 Task: Sort the products in the category "Hot Foods" by price (lowest first).
Action: Mouse moved to (231, 95)
Screenshot: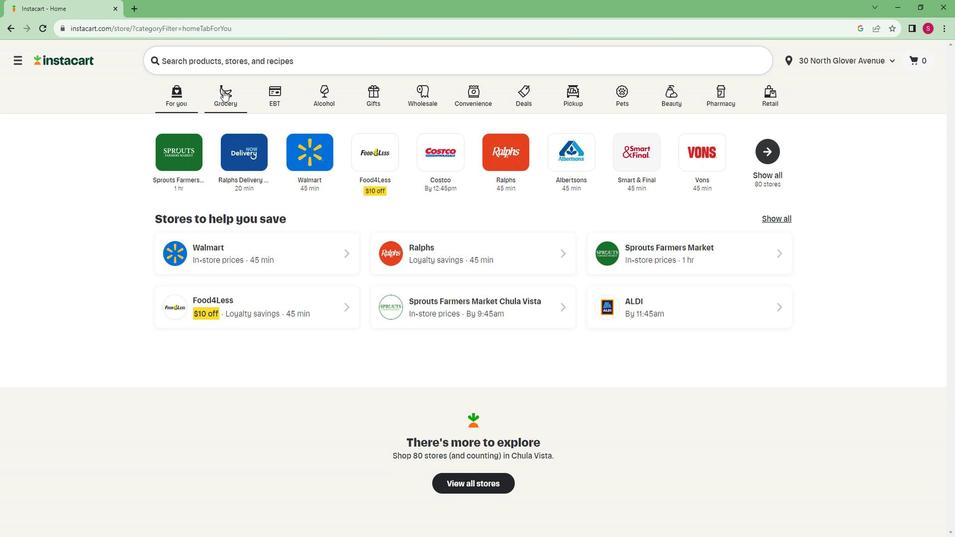 
Action: Mouse pressed left at (231, 95)
Screenshot: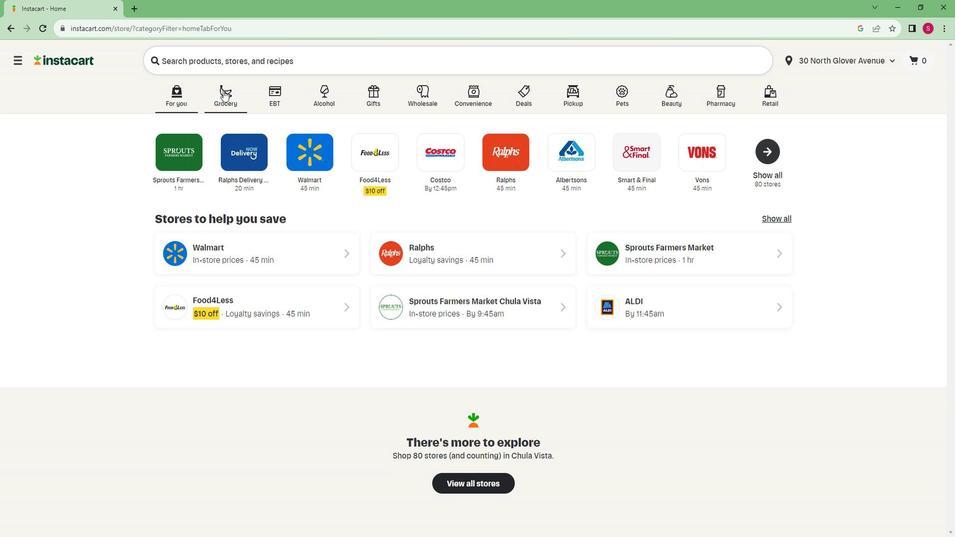 
Action: Mouse moved to (203, 288)
Screenshot: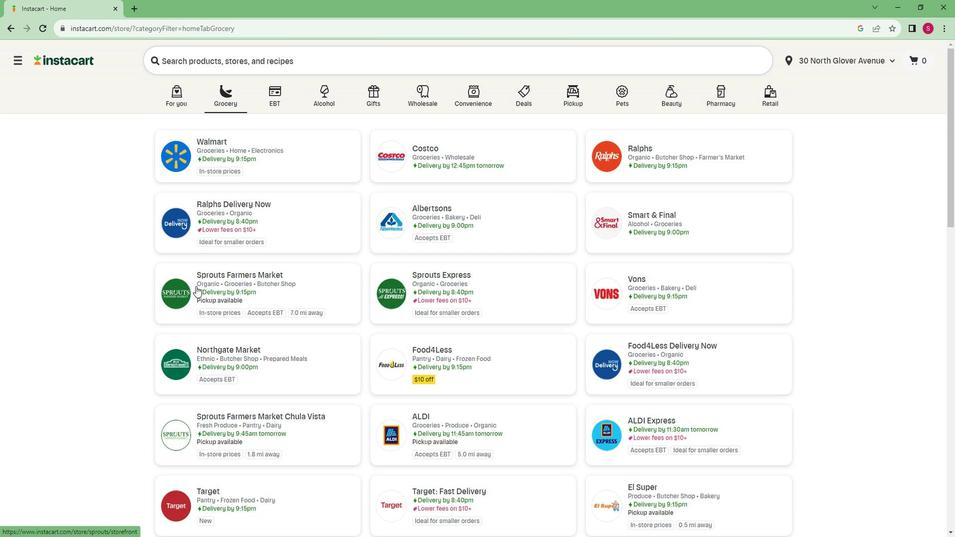 
Action: Mouse pressed left at (203, 288)
Screenshot: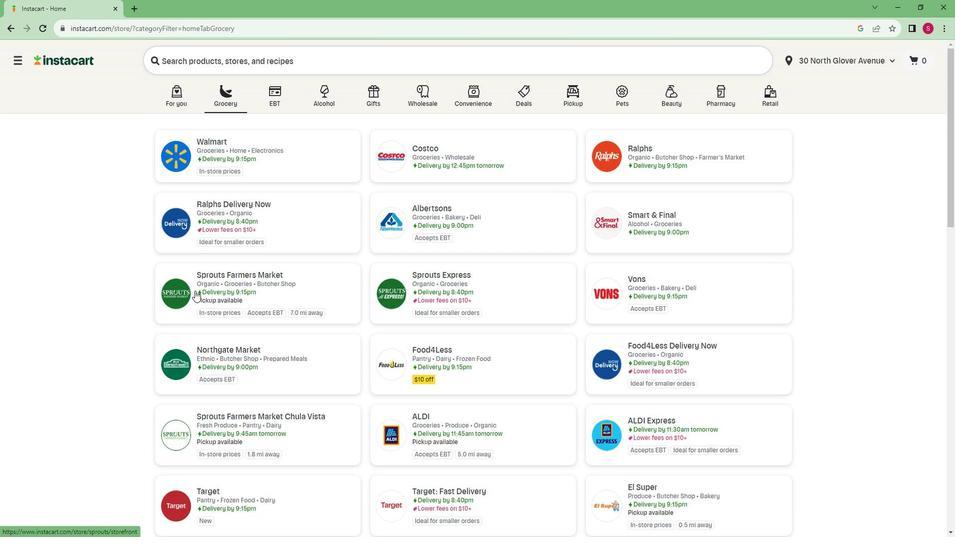 
Action: Mouse moved to (87, 399)
Screenshot: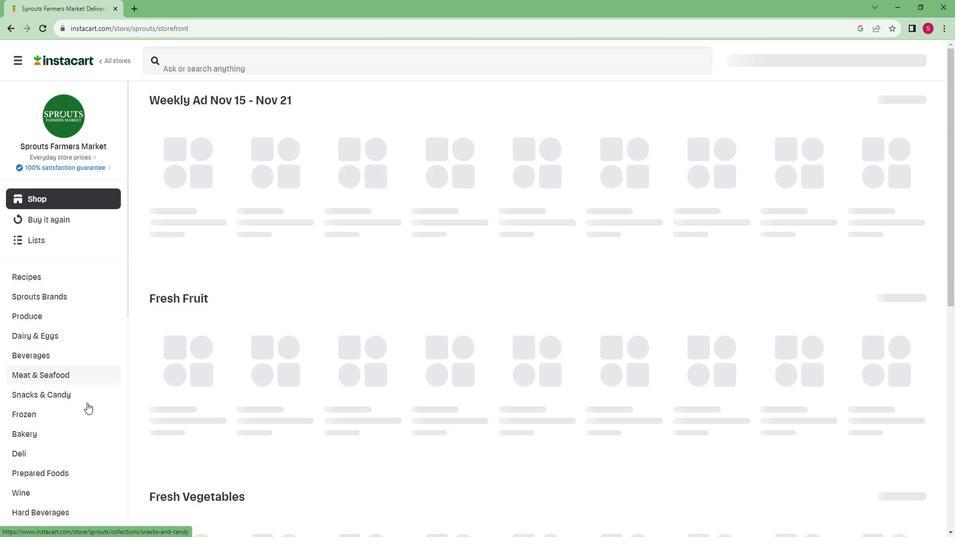 
Action: Mouse scrolled (87, 399) with delta (0, 0)
Screenshot: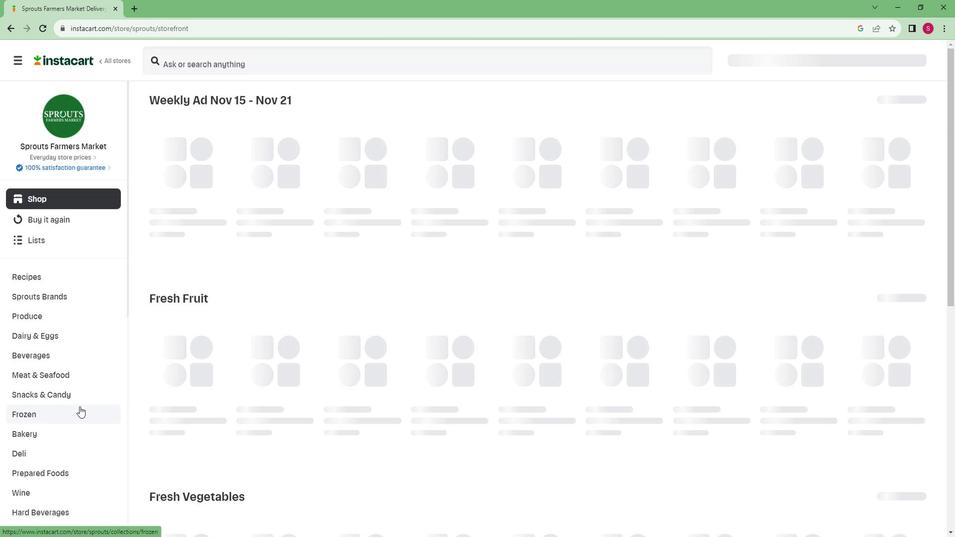 
Action: Mouse moved to (87, 399)
Screenshot: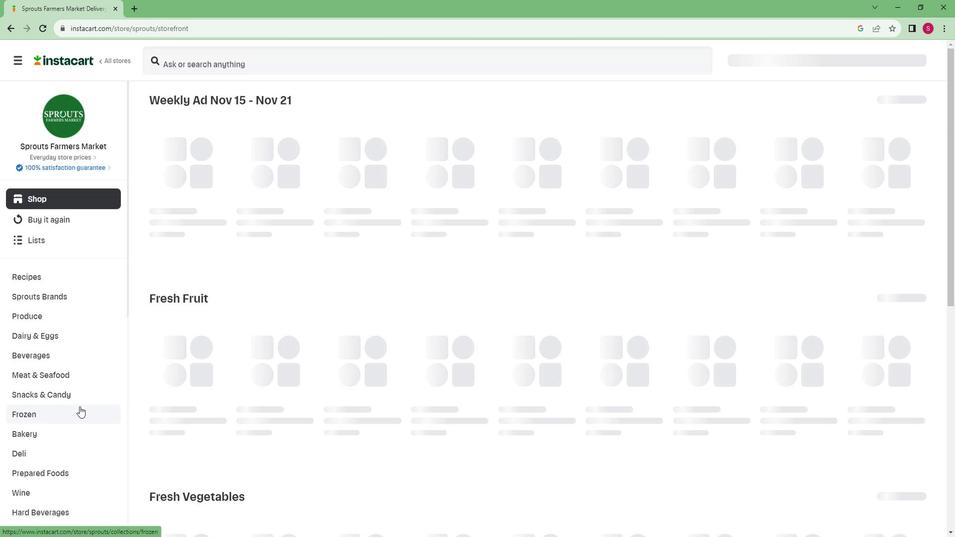 
Action: Mouse scrolled (87, 399) with delta (0, 0)
Screenshot: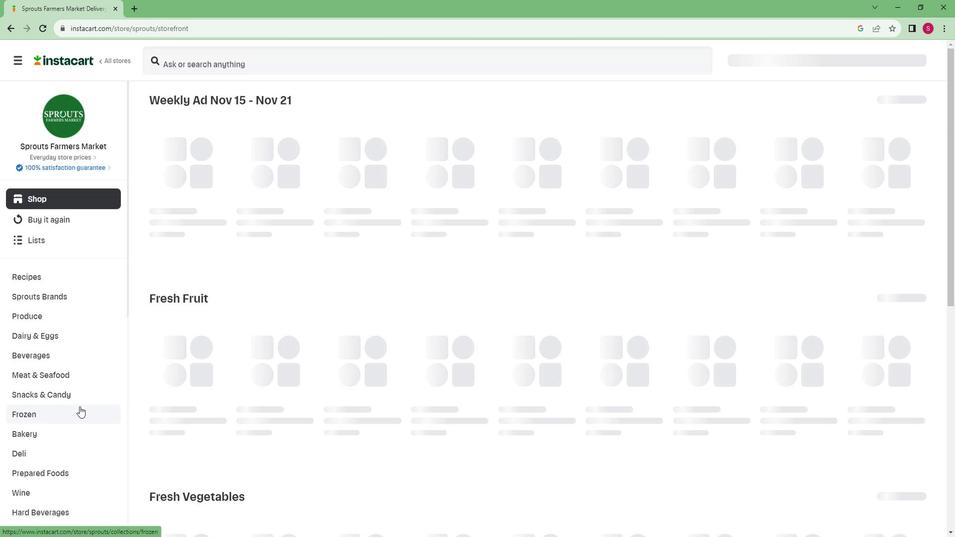 
Action: Mouse moved to (86, 399)
Screenshot: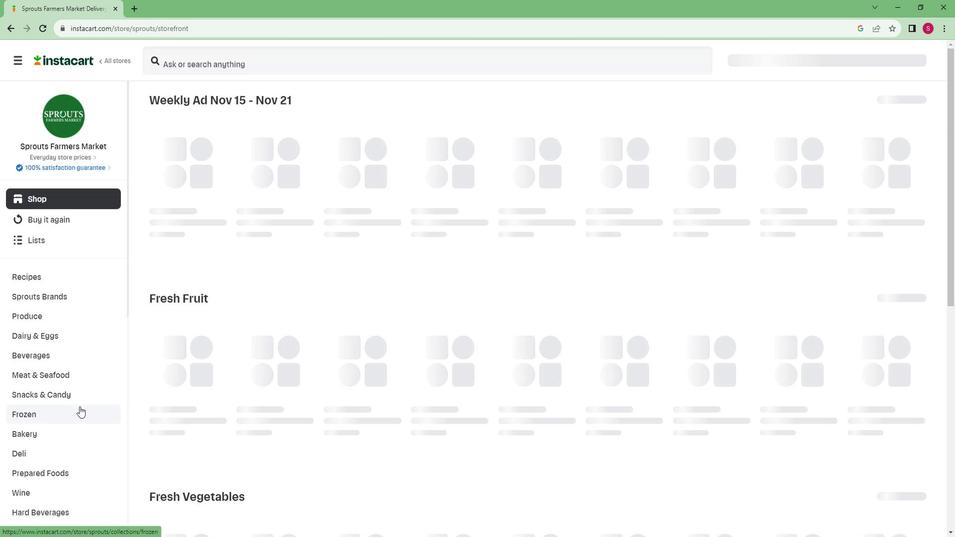
Action: Mouse scrolled (86, 399) with delta (0, 0)
Screenshot: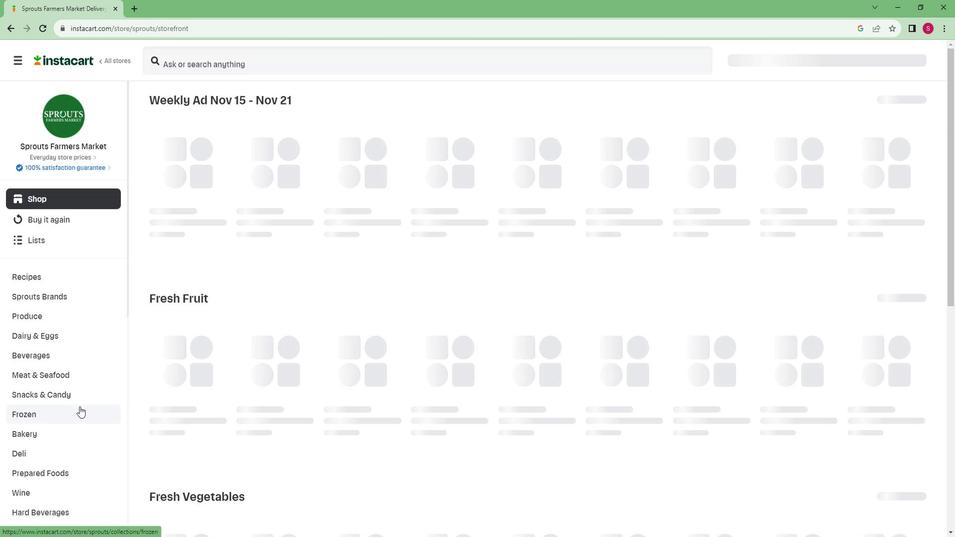 
Action: Mouse scrolled (86, 399) with delta (0, 0)
Screenshot: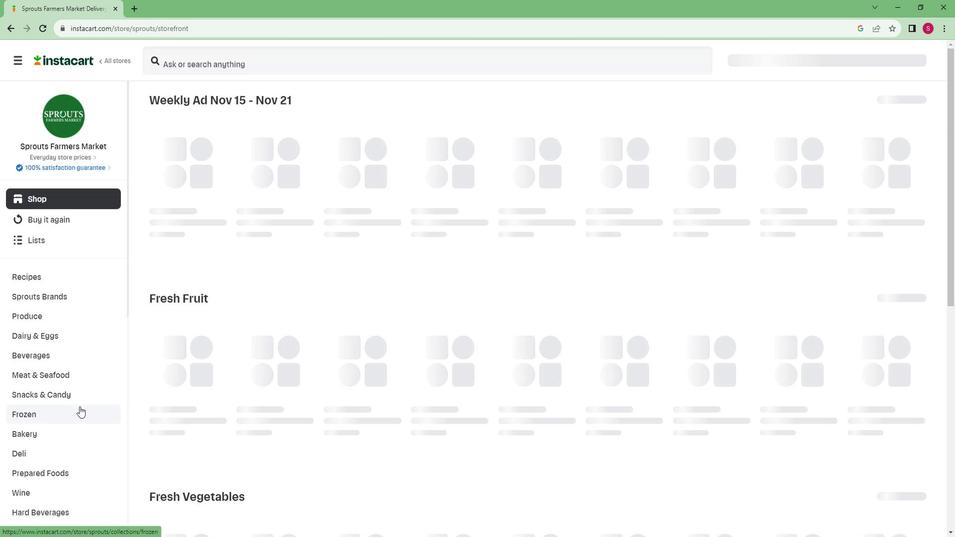 
Action: Mouse scrolled (86, 399) with delta (0, 0)
Screenshot: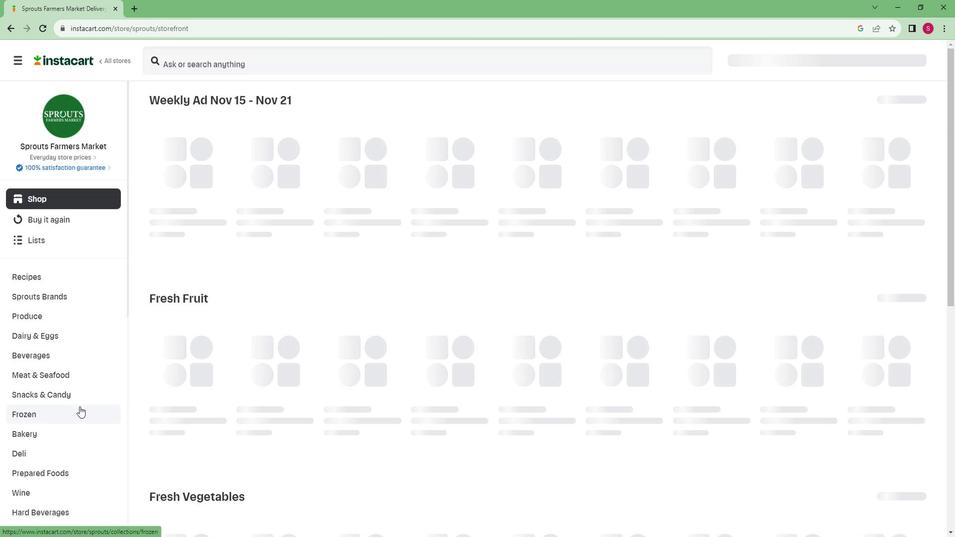 
Action: Mouse scrolled (86, 399) with delta (0, 0)
Screenshot: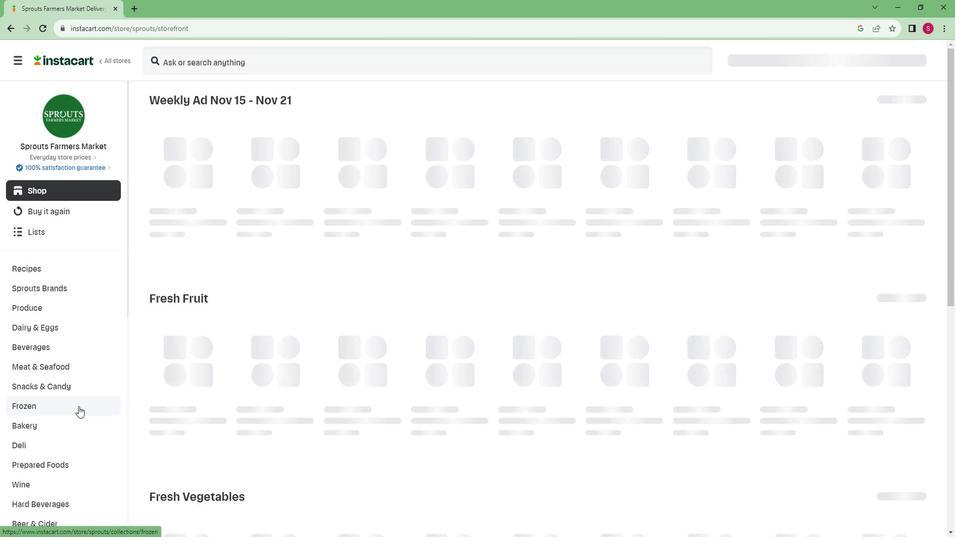 
Action: Mouse scrolled (86, 399) with delta (0, 0)
Screenshot: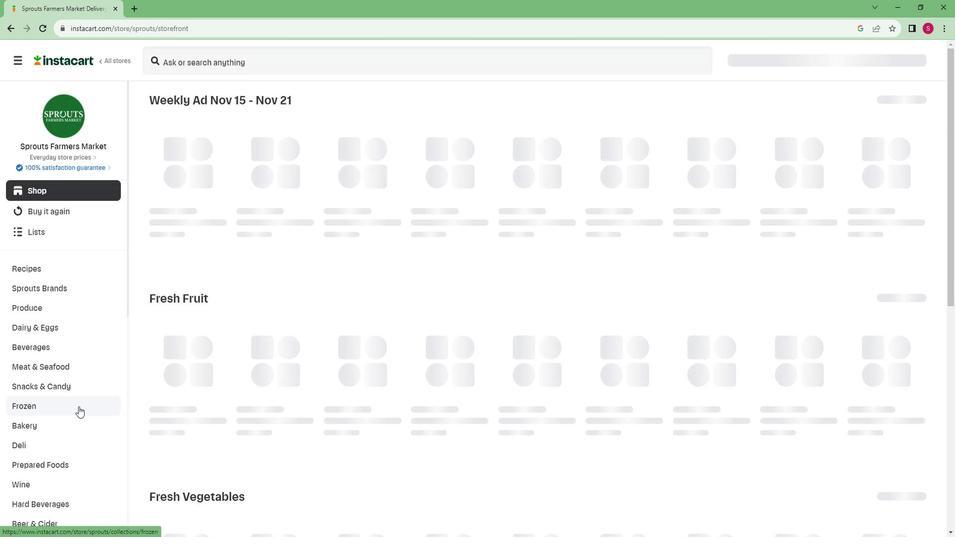 
Action: Mouse moved to (86, 399)
Screenshot: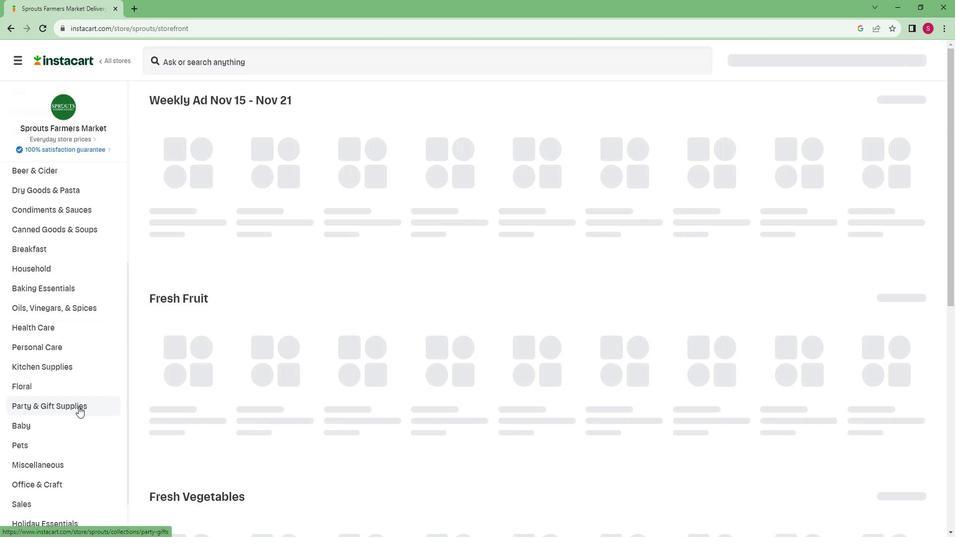 
Action: Mouse scrolled (86, 399) with delta (0, 0)
Screenshot: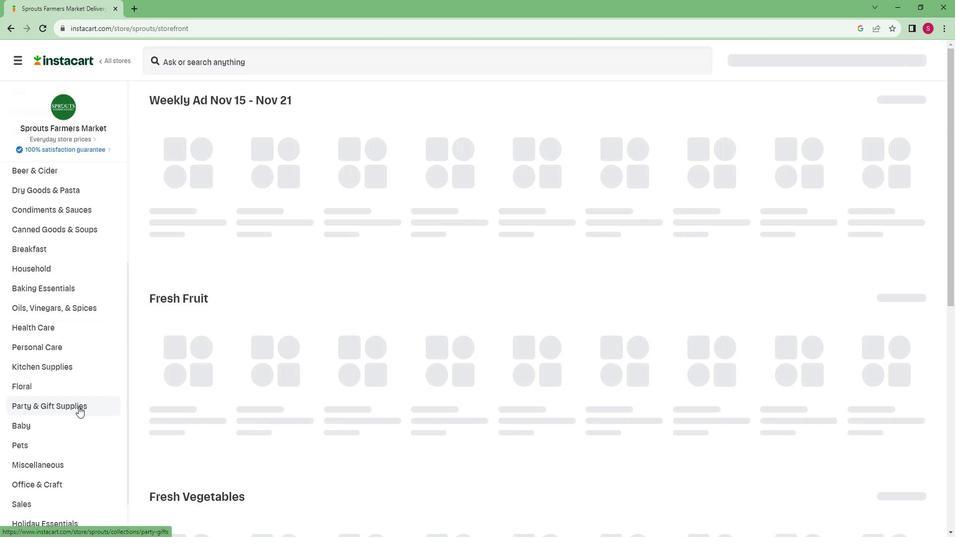 
Action: Mouse scrolled (86, 399) with delta (0, 0)
Screenshot: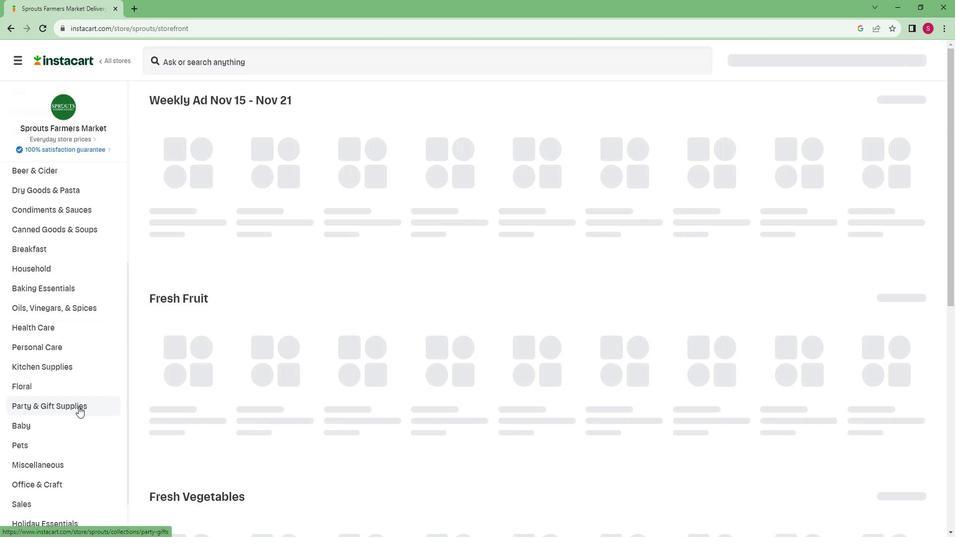 
Action: Mouse scrolled (86, 399) with delta (0, 0)
Screenshot: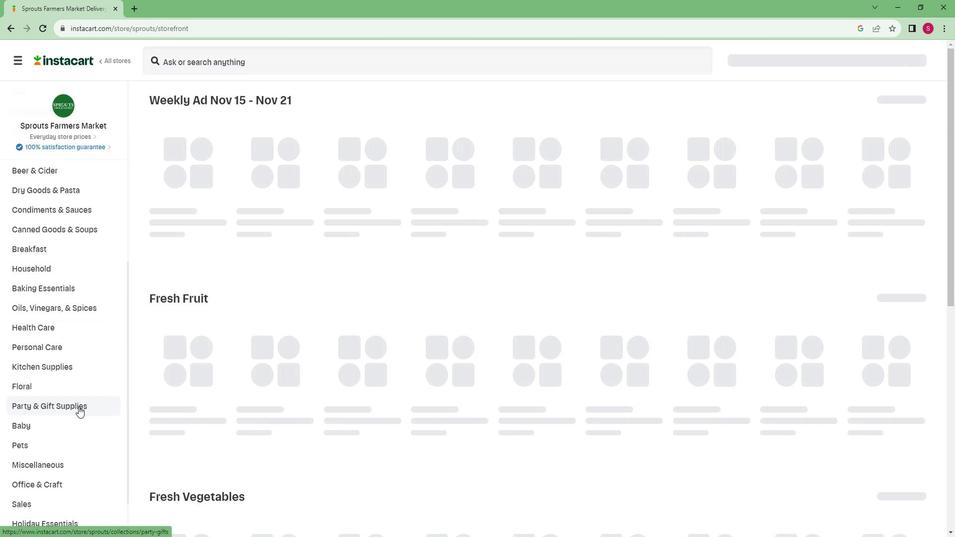 
Action: Mouse scrolled (86, 399) with delta (0, 0)
Screenshot: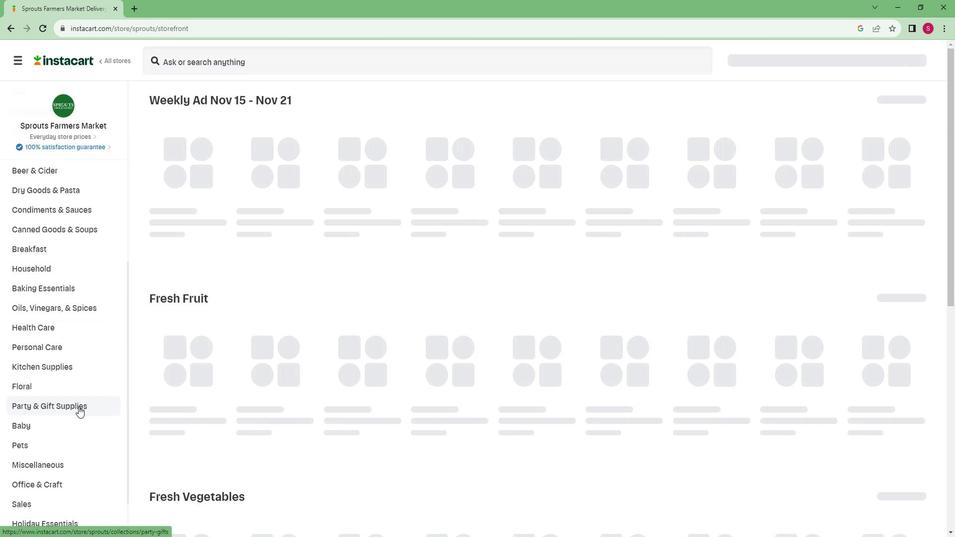 
Action: Mouse moved to (36, 509)
Screenshot: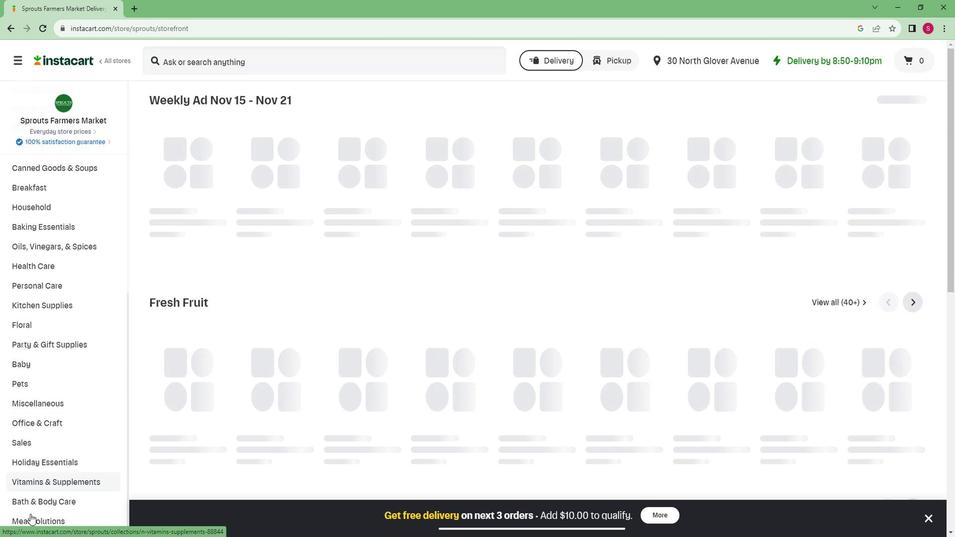 
Action: Mouse pressed left at (36, 509)
Screenshot: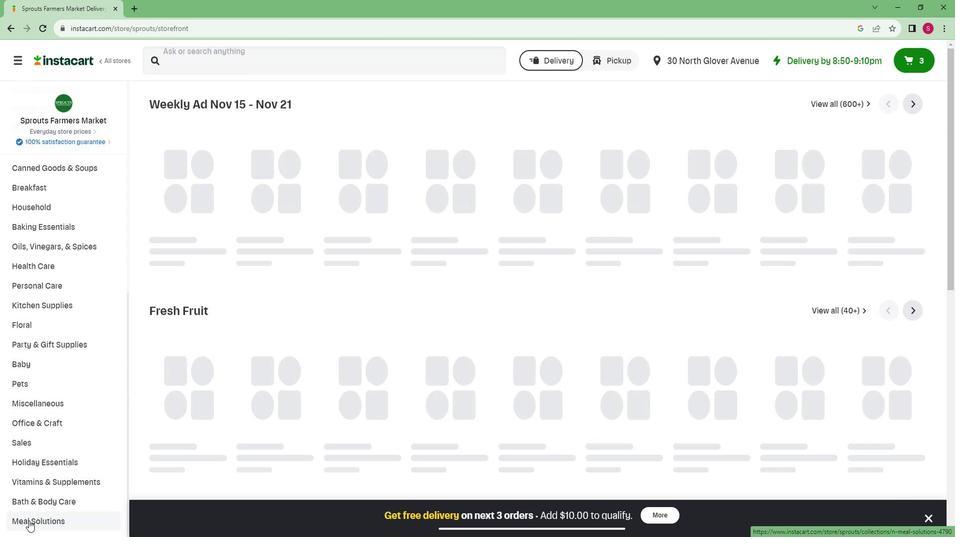 
Action: Mouse moved to (67, 455)
Screenshot: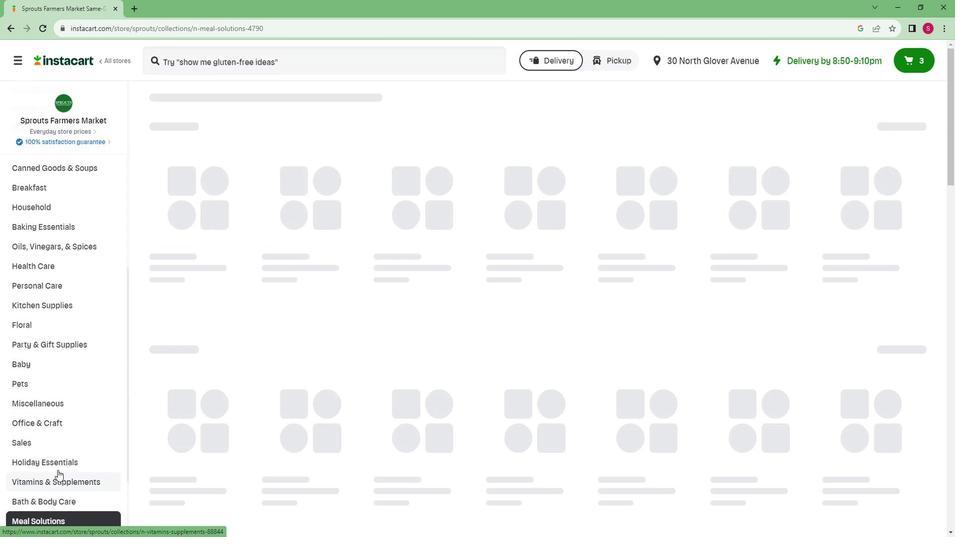 
Action: Mouse scrolled (67, 455) with delta (0, 0)
Screenshot: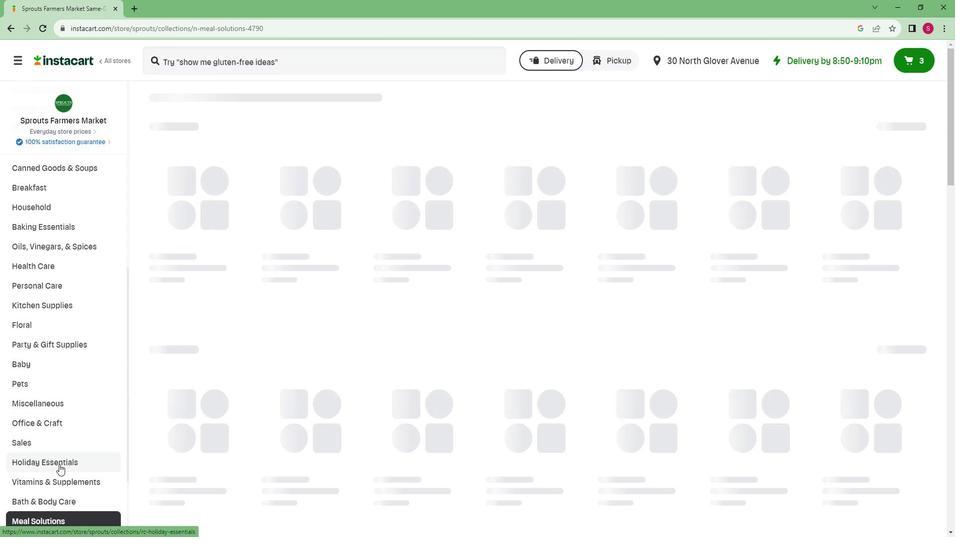 
Action: Mouse scrolled (67, 455) with delta (0, 0)
Screenshot: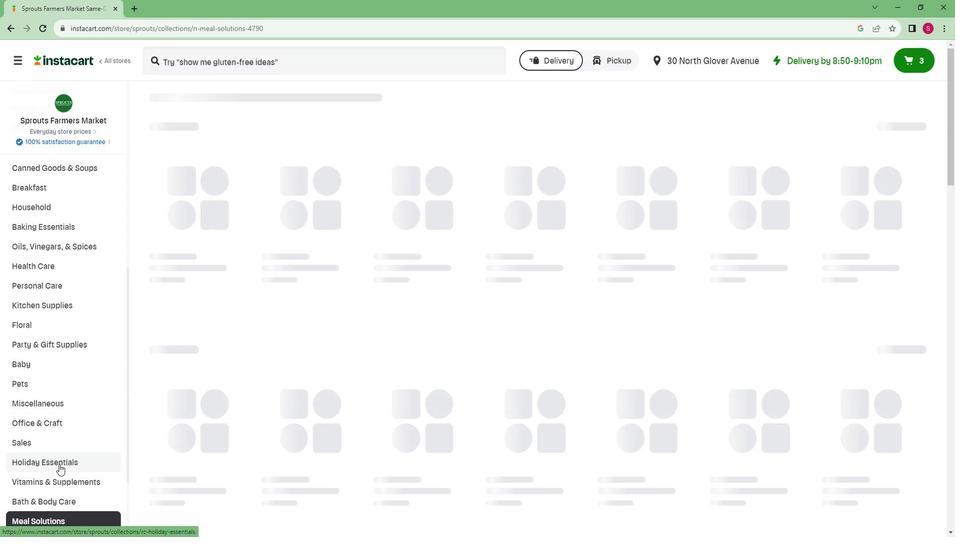 
Action: Mouse scrolled (67, 455) with delta (0, 0)
Screenshot: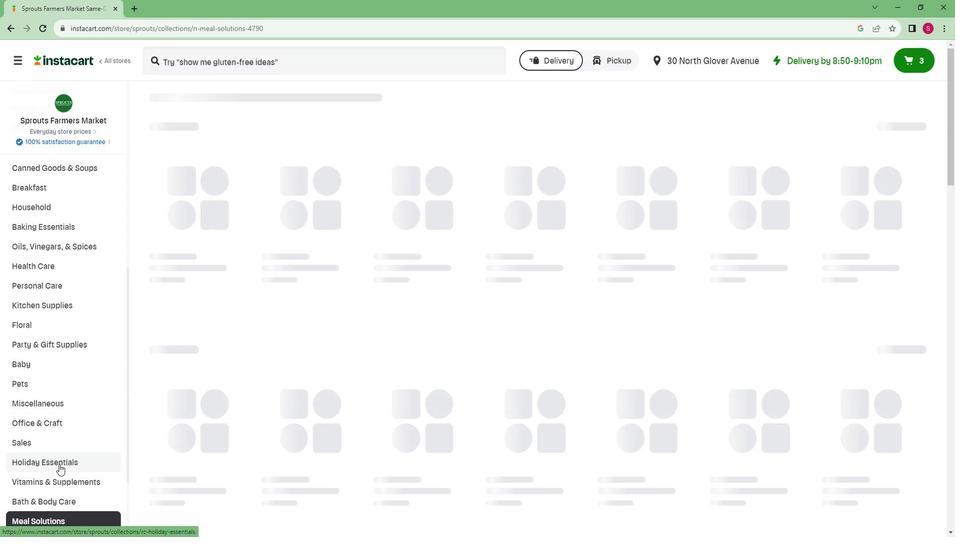 
Action: Mouse scrolled (67, 455) with delta (0, 0)
Screenshot: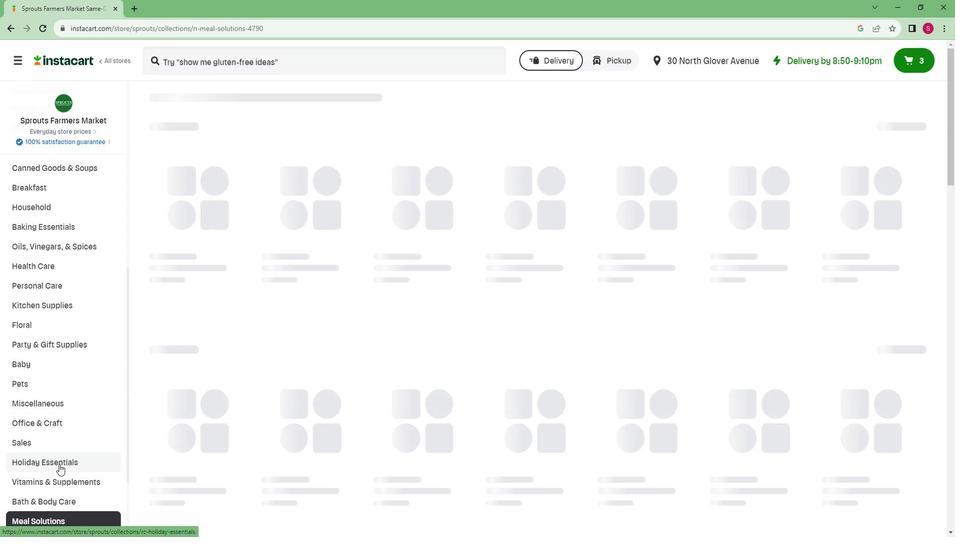 
Action: Mouse scrolled (67, 455) with delta (0, 0)
Screenshot: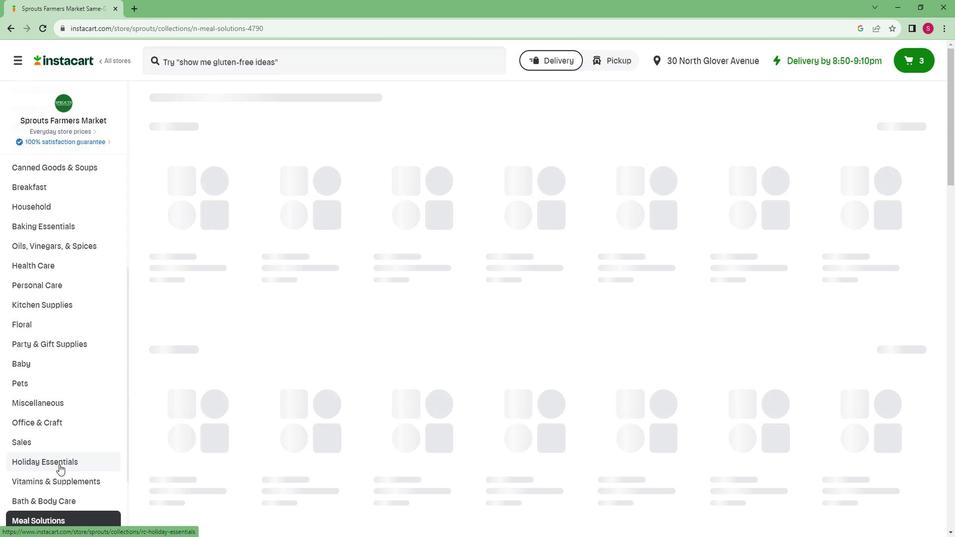 
Action: Mouse scrolled (67, 455) with delta (0, 0)
Screenshot: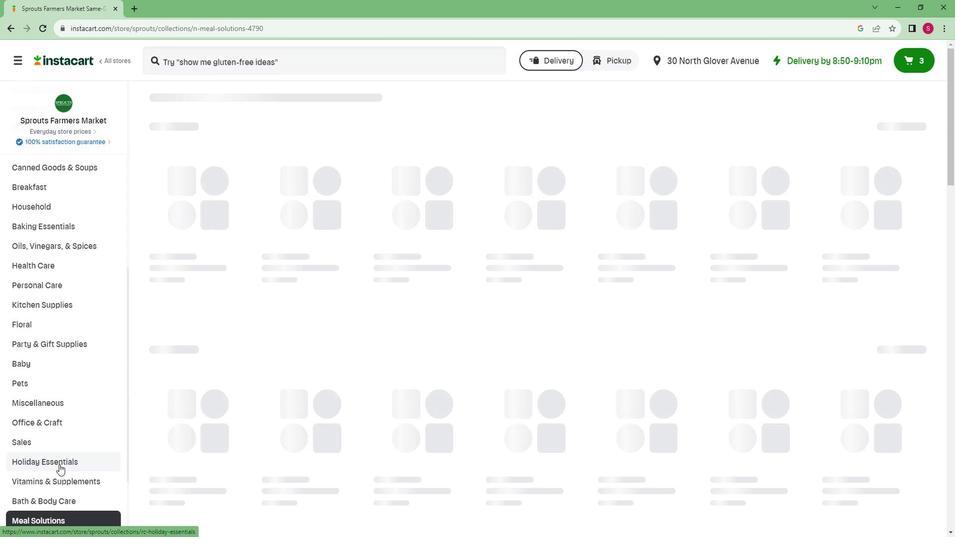 
Action: Mouse moved to (69, 434)
Screenshot: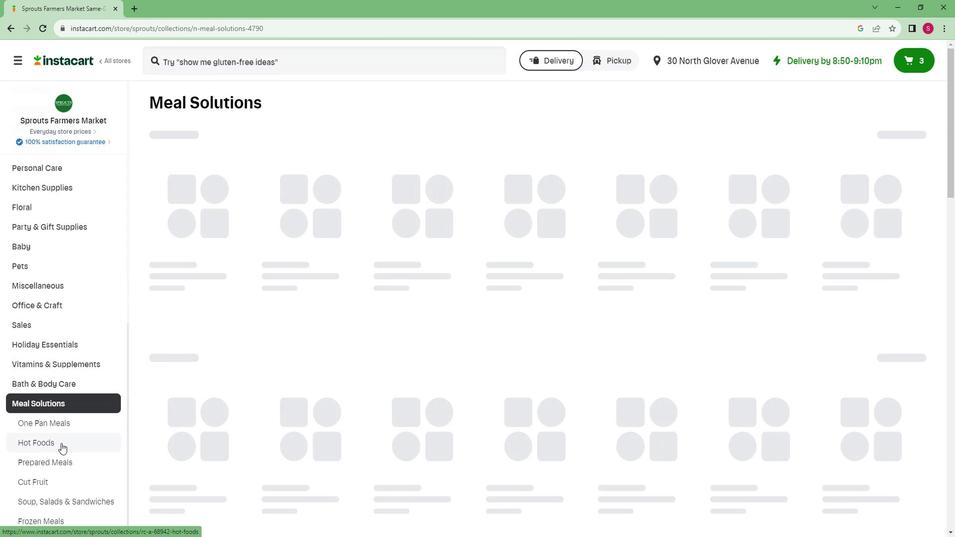 
Action: Mouse pressed left at (69, 434)
Screenshot: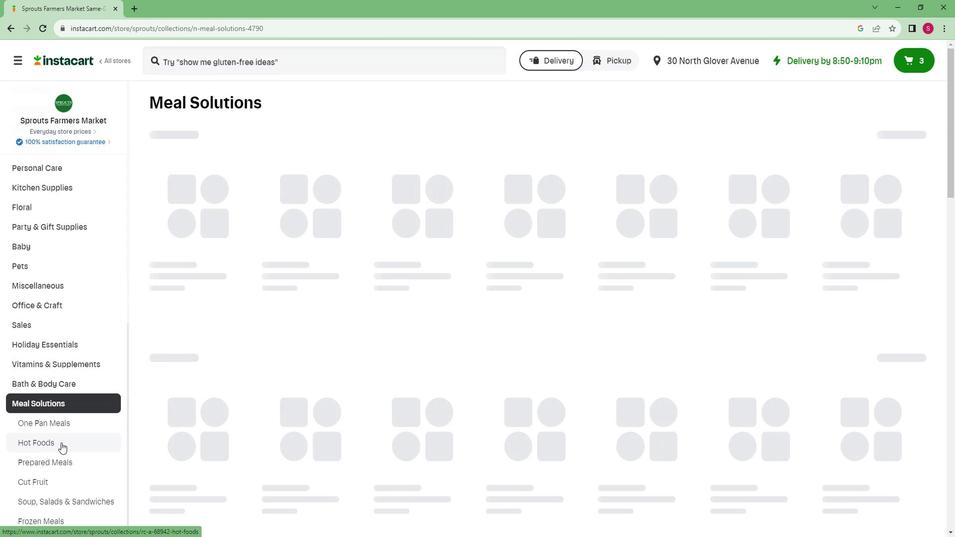 
Action: Mouse moved to (863, 141)
Screenshot: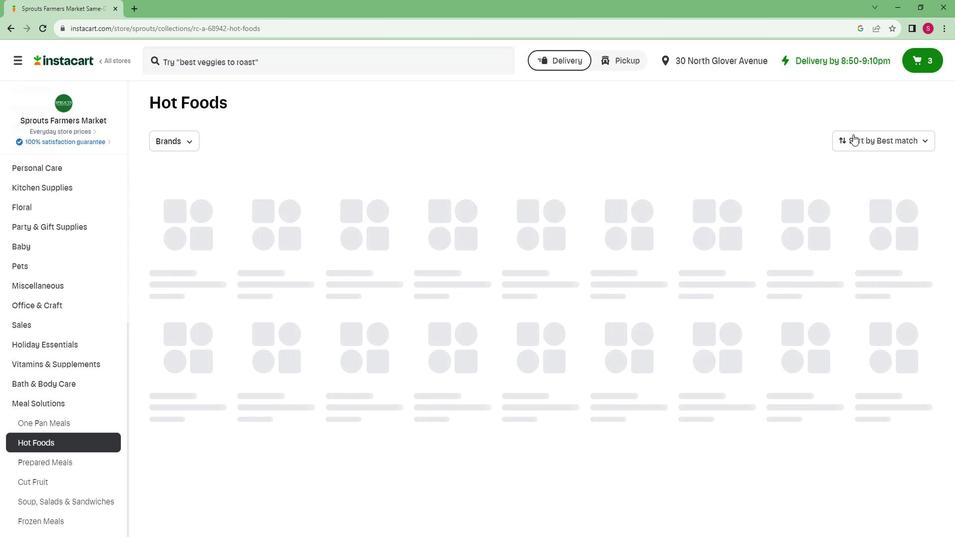 
Action: Mouse pressed left at (863, 141)
Screenshot: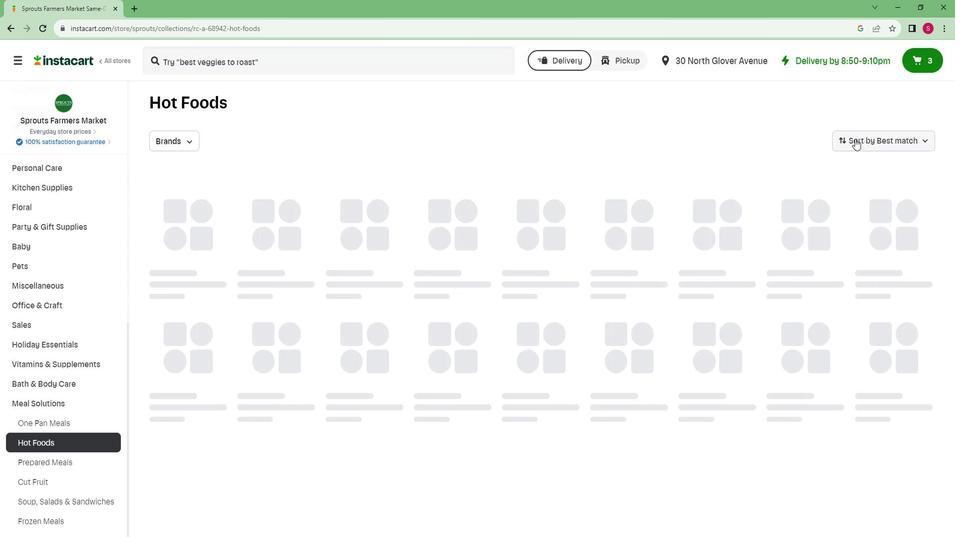 
Action: Mouse moved to (862, 188)
Screenshot: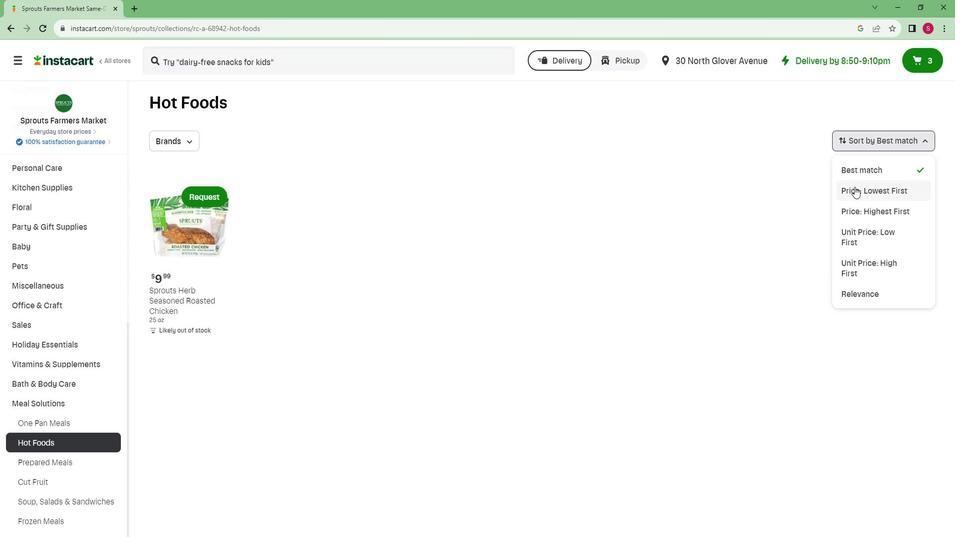 
Action: Mouse pressed left at (862, 188)
Screenshot: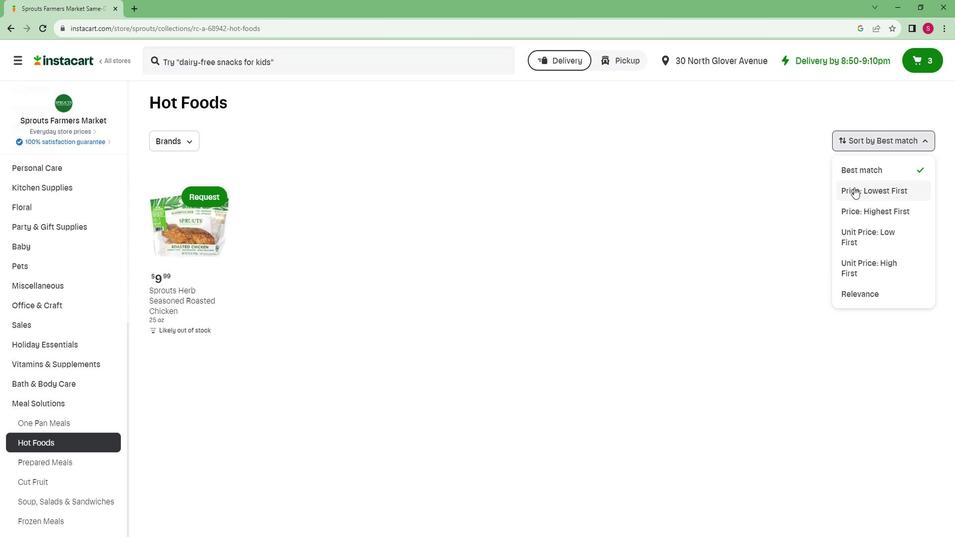 
Action: Mouse moved to (540, 164)
Screenshot: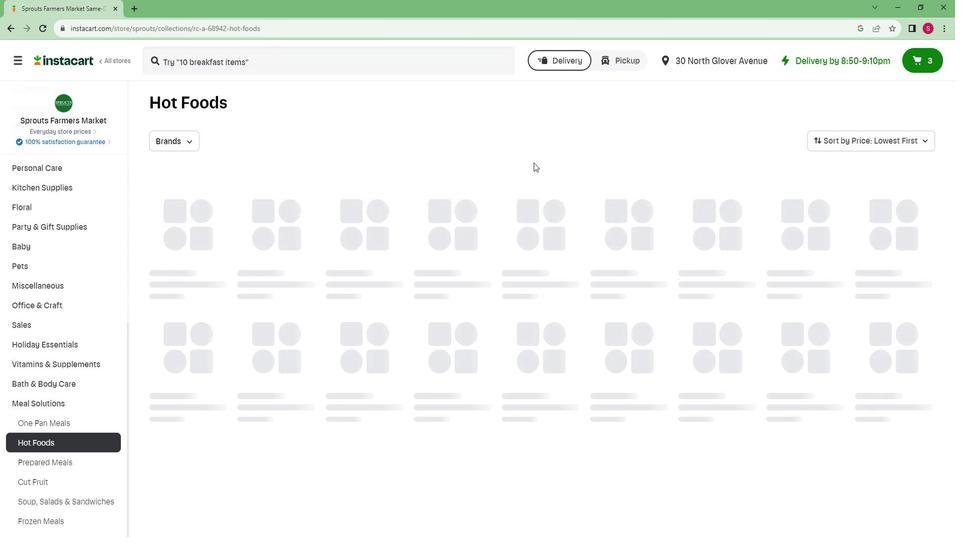 
